 Task: Make in the project Wavelength a sprint 'Expedition'.
Action: Mouse moved to (209, 59)
Screenshot: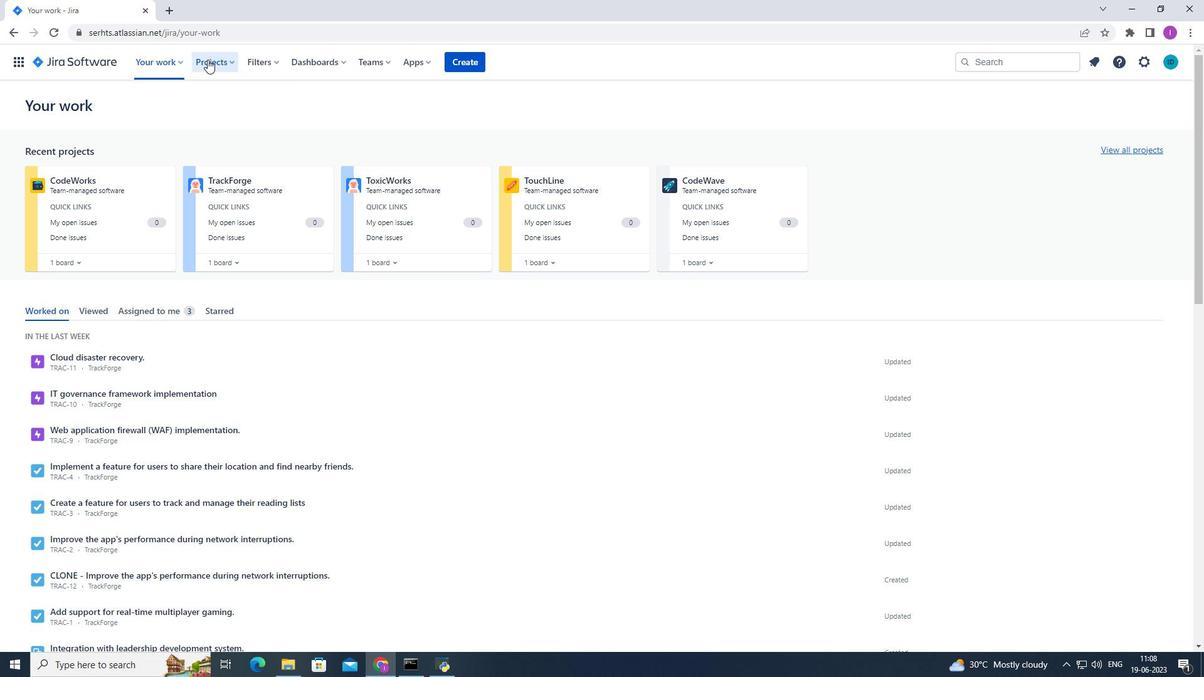 
Action: Mouse pressed left at (209, 59)
Screenshot: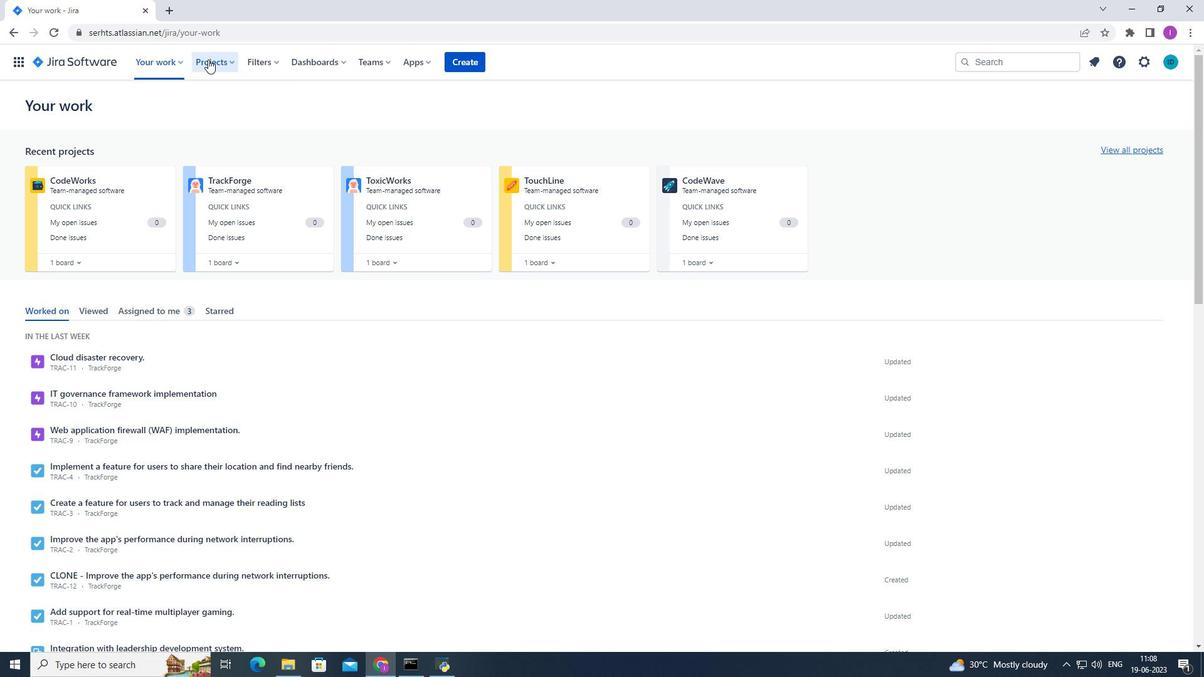 
Action: Mouse moved to (271, 123)
Screenshot: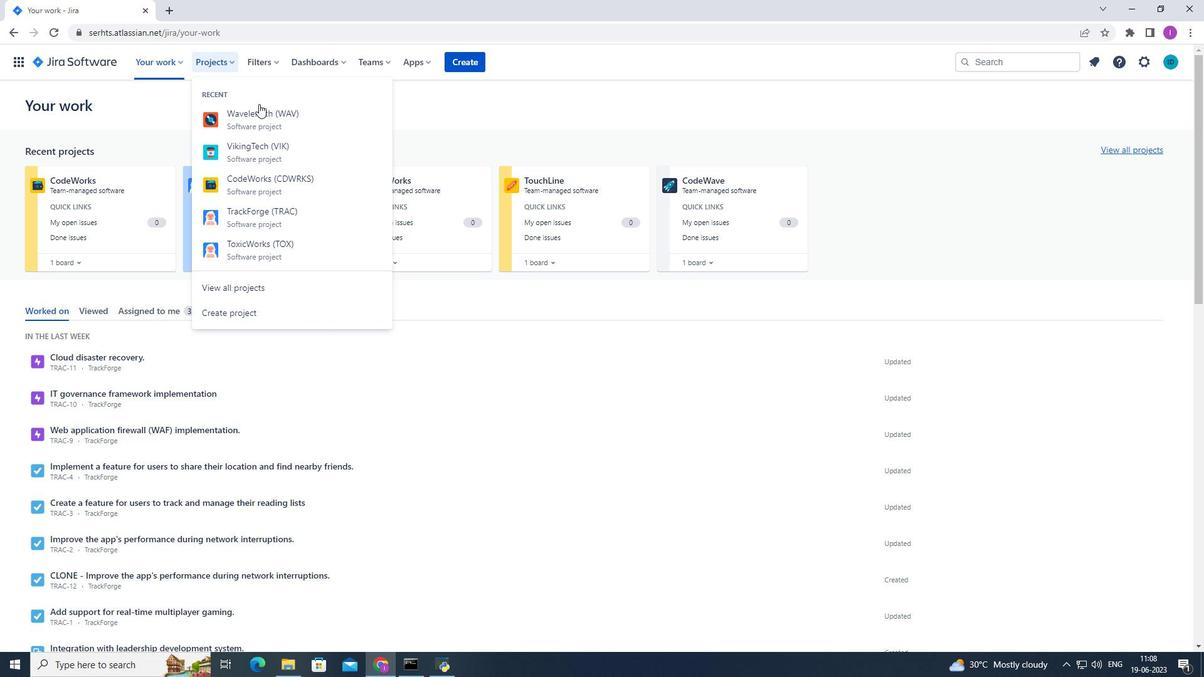 
Action: Mouse pressed left at (271, 123)
Screenshot: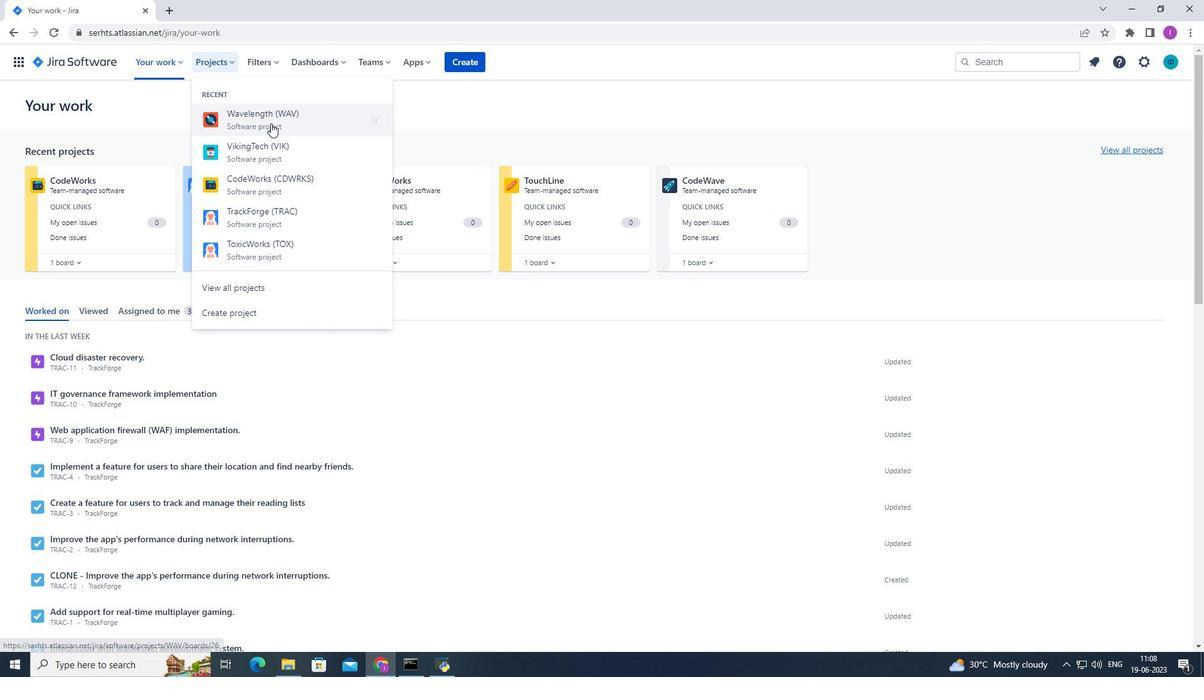 
Action: Mouse moved to (72, 192)
Screenshot: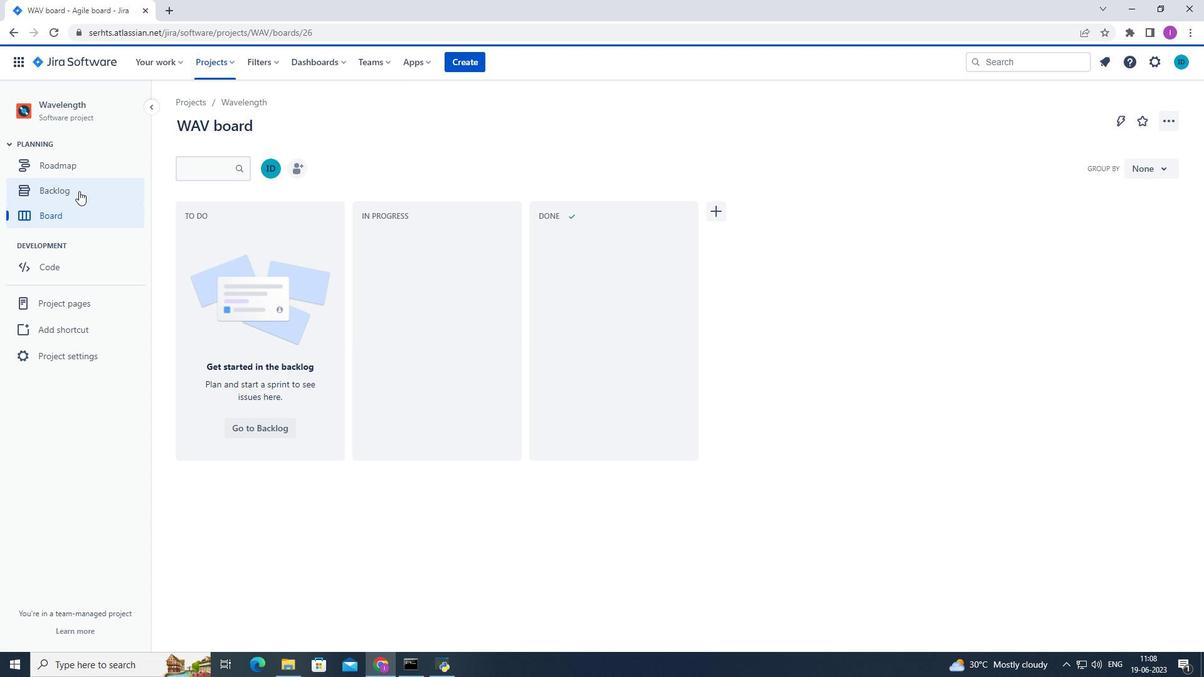 
Action: Mouse pressed left at (72, 192)
Screenshot: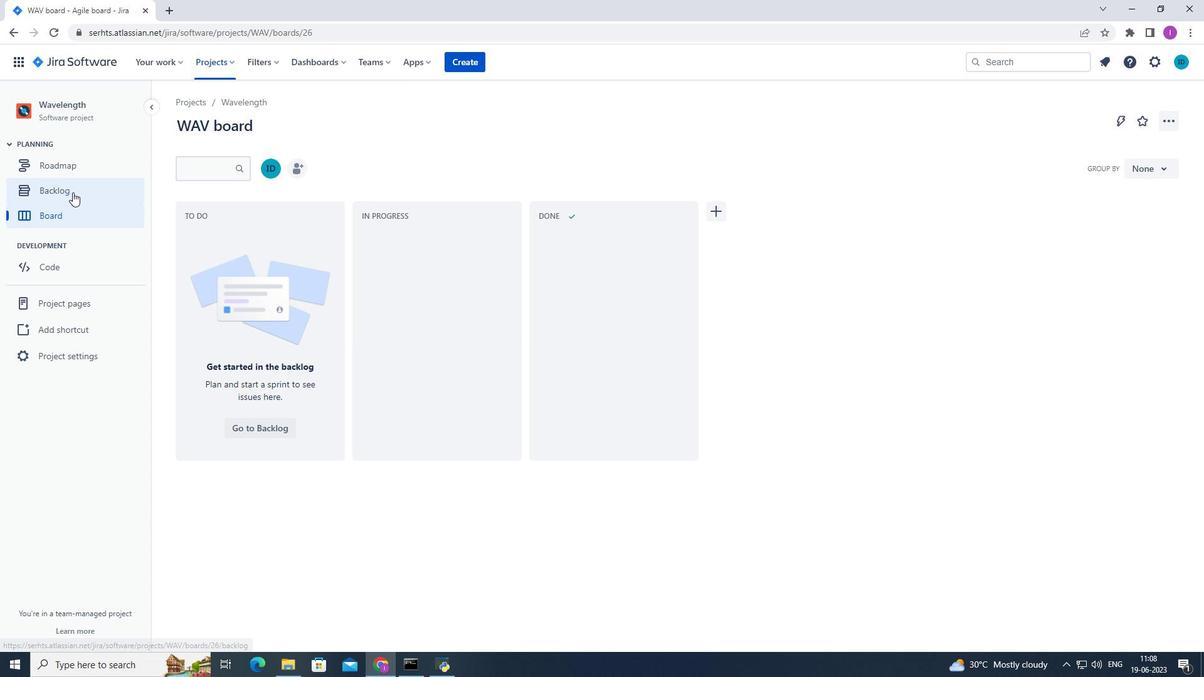 
Action: Mouse moved to (438, 200)
Screenshot: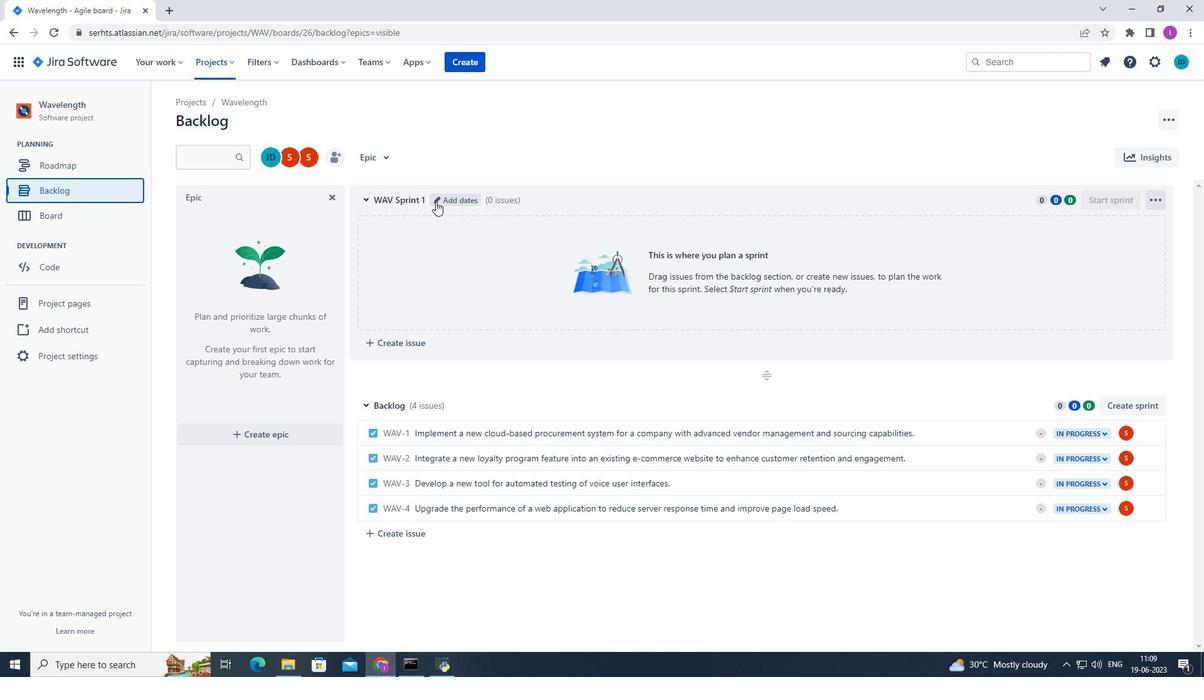 
Action: Mouse pressed left at (438, 200)
Screenshot: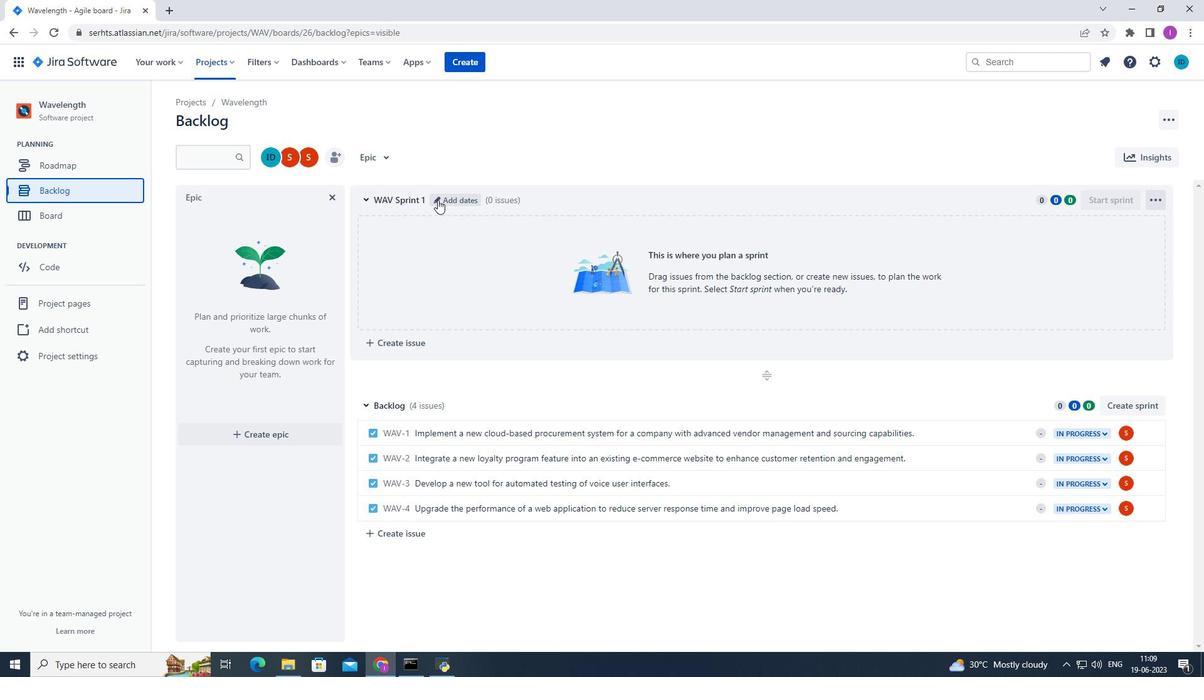 
Action: Mouse moved to (505, 166)
Screenshot: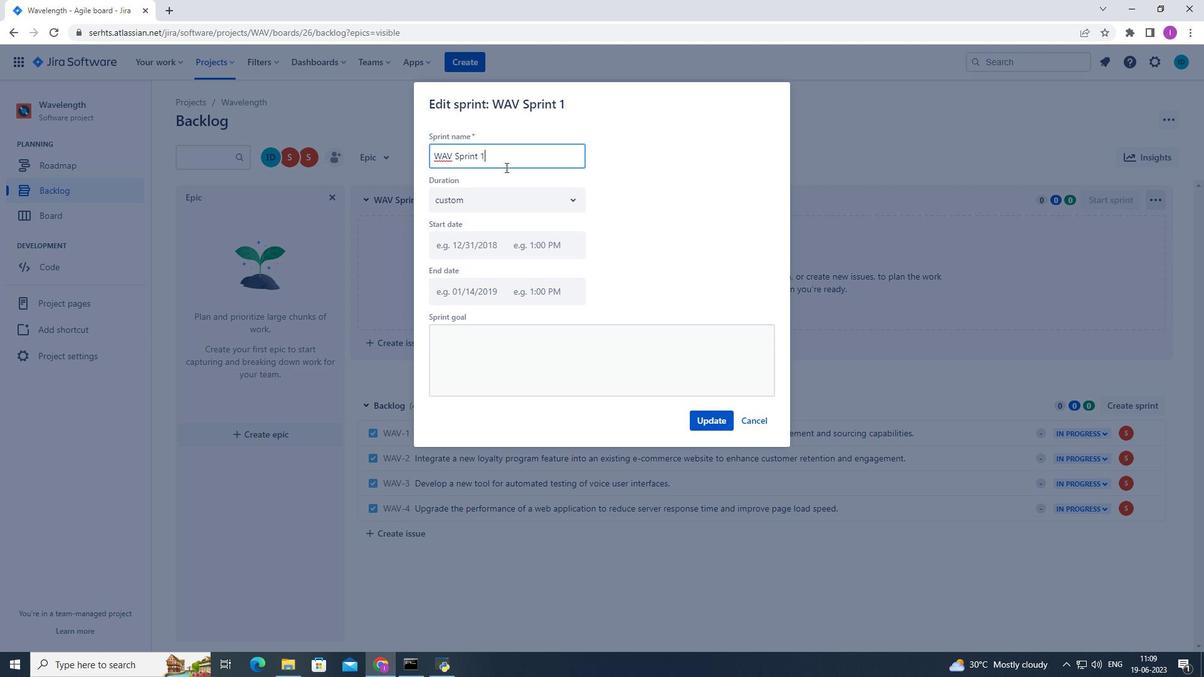 
Action: Key pressed <Key.backspace><Key.backspace><Key.backspace><Key.backspace><Key.backspace><Key.backspace><Key.backspace><Key.backspace><Key.backspace><Key.backspace><Key.backspace><Key.backspace><Key.backspace><Key.backspace><Key.backspace><Key.backspace><Key.backspace><Key.backspace><Key.backspace><Key.backspace><Key.shift>Expen<Key.backspace>dition
Screenshot: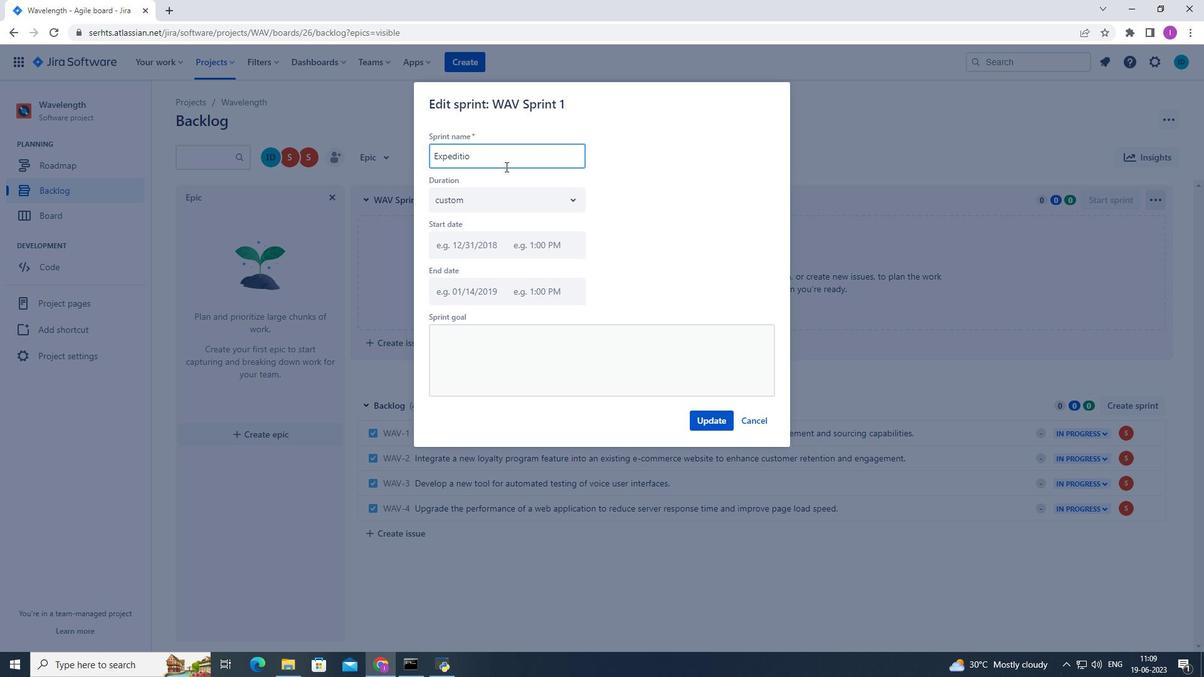 
Action: Mouse moved to (712, 422)
Screenshot: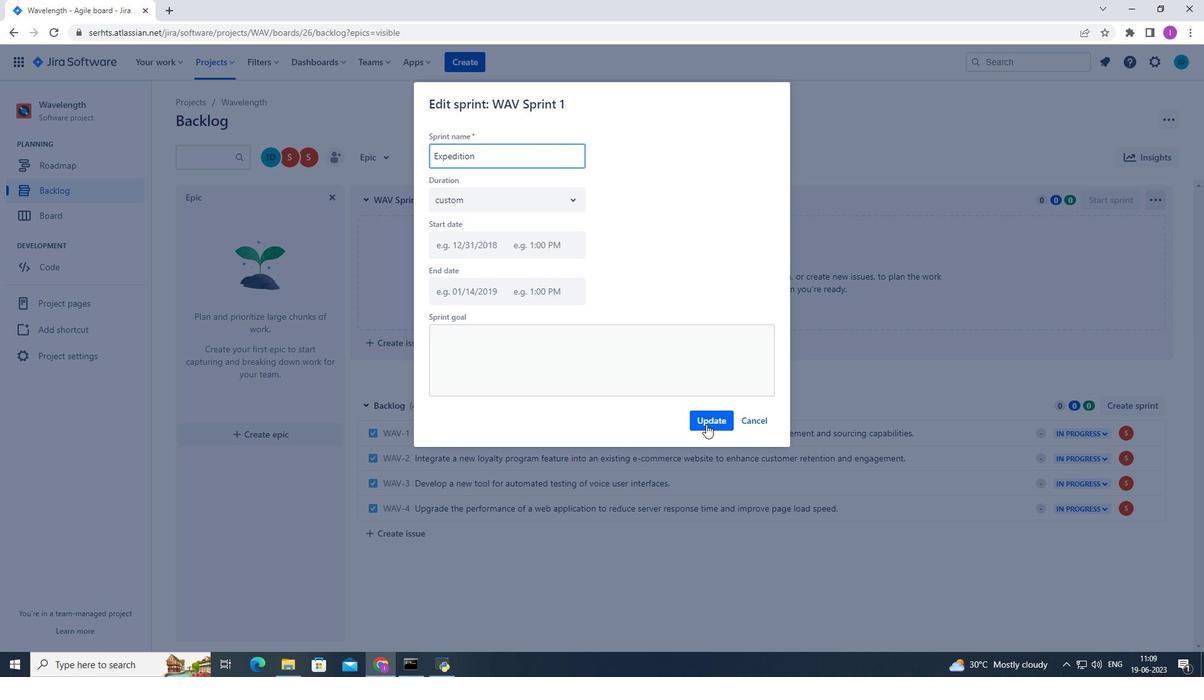 
Action: Mouse pressed left at (712, 422)
Screenshot: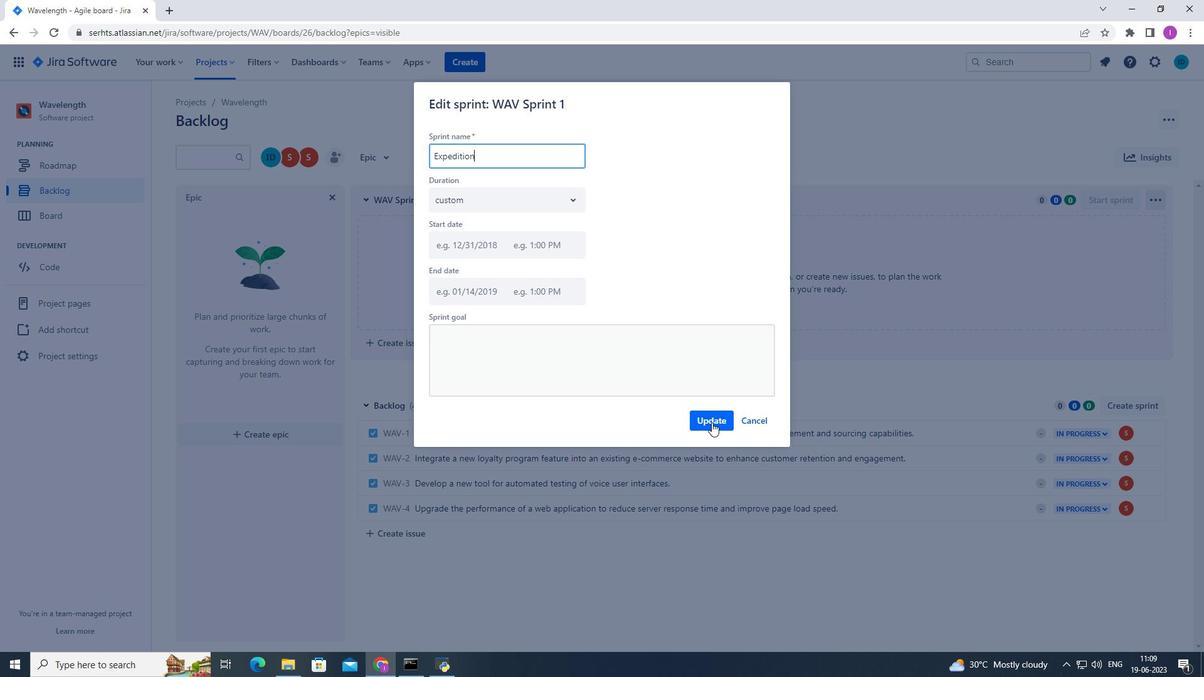 
Action: Mouse moved to (712, 422)
Screenshot: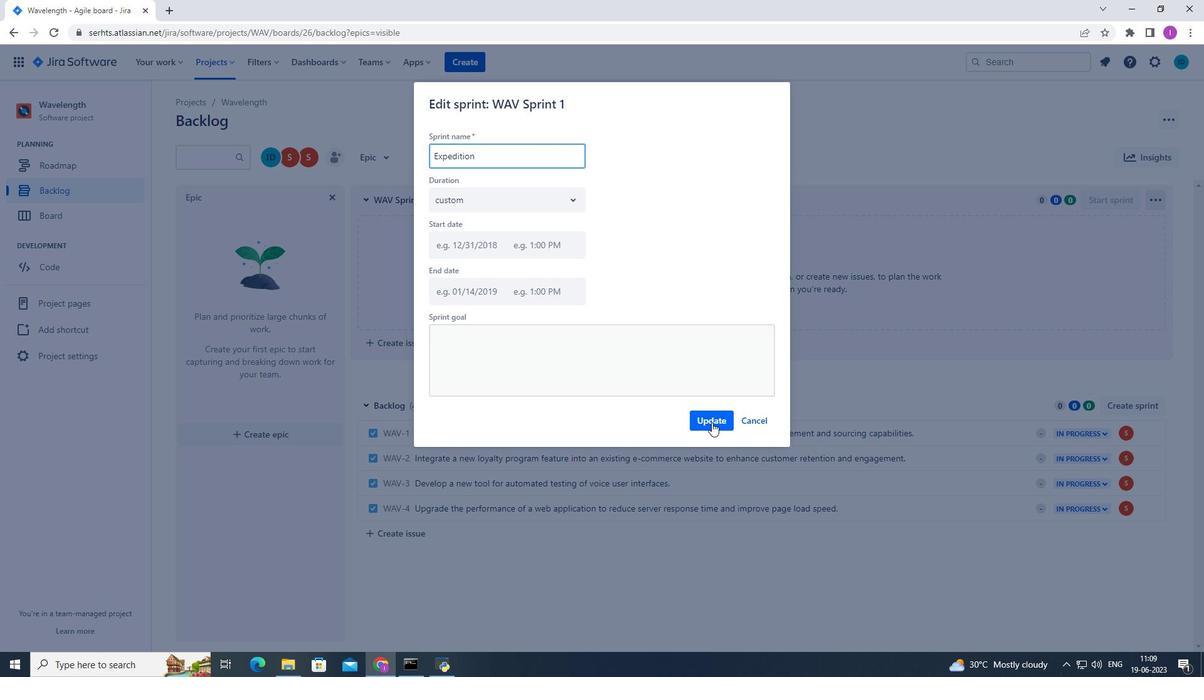 
